 Task: Paste the format only.
Action: Mouse pressed left at (243, 423)
Screenshot: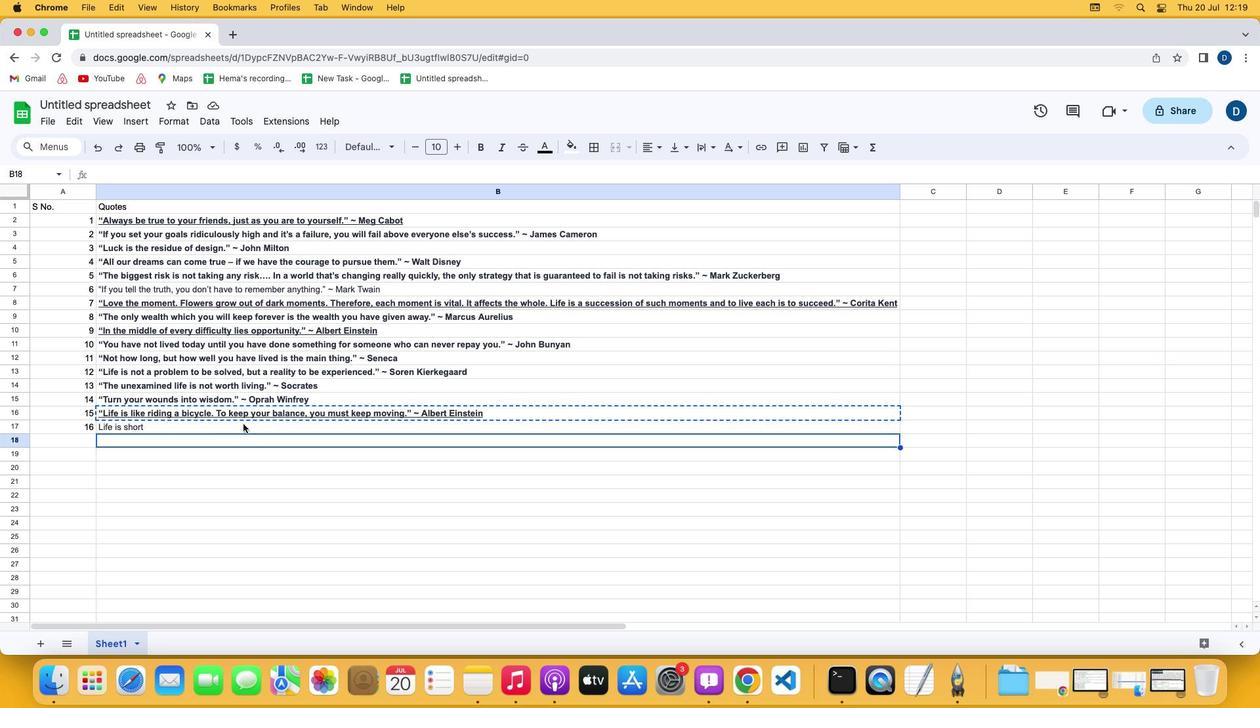 
Action: Mouse pressed left at (243, 423)
Screenshot: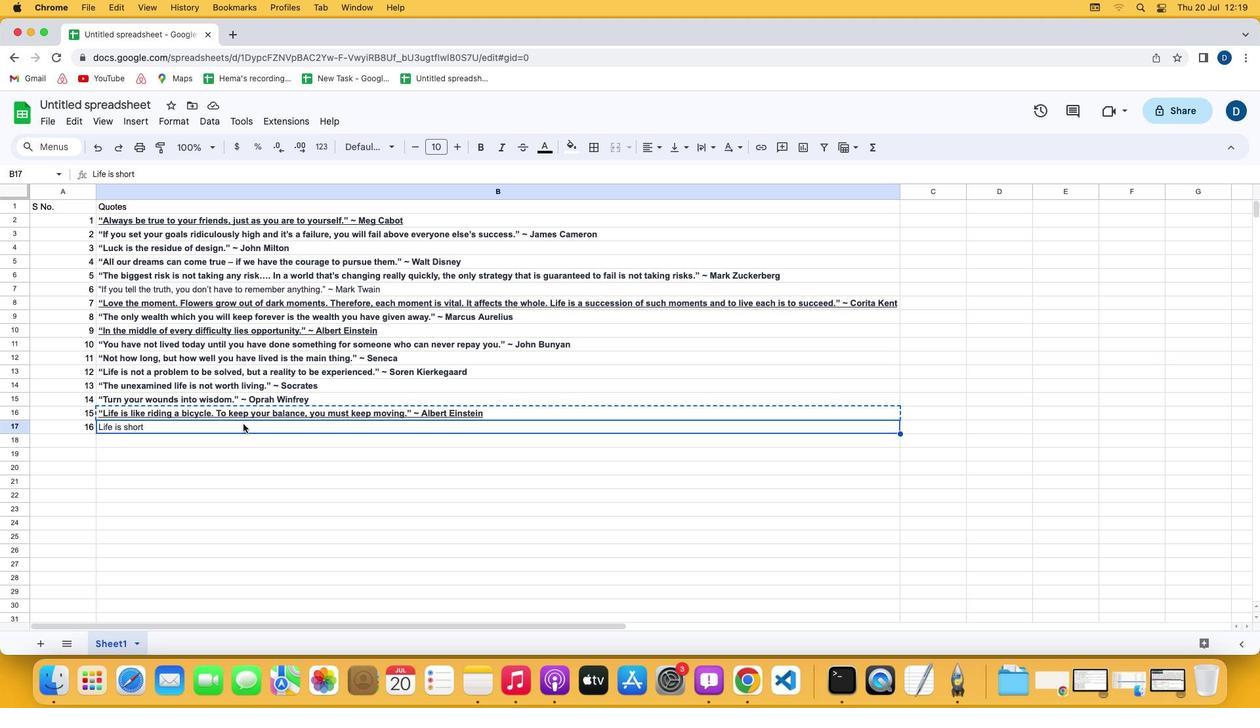 
Action: Mouse moved to (76, 120)
Screenshot: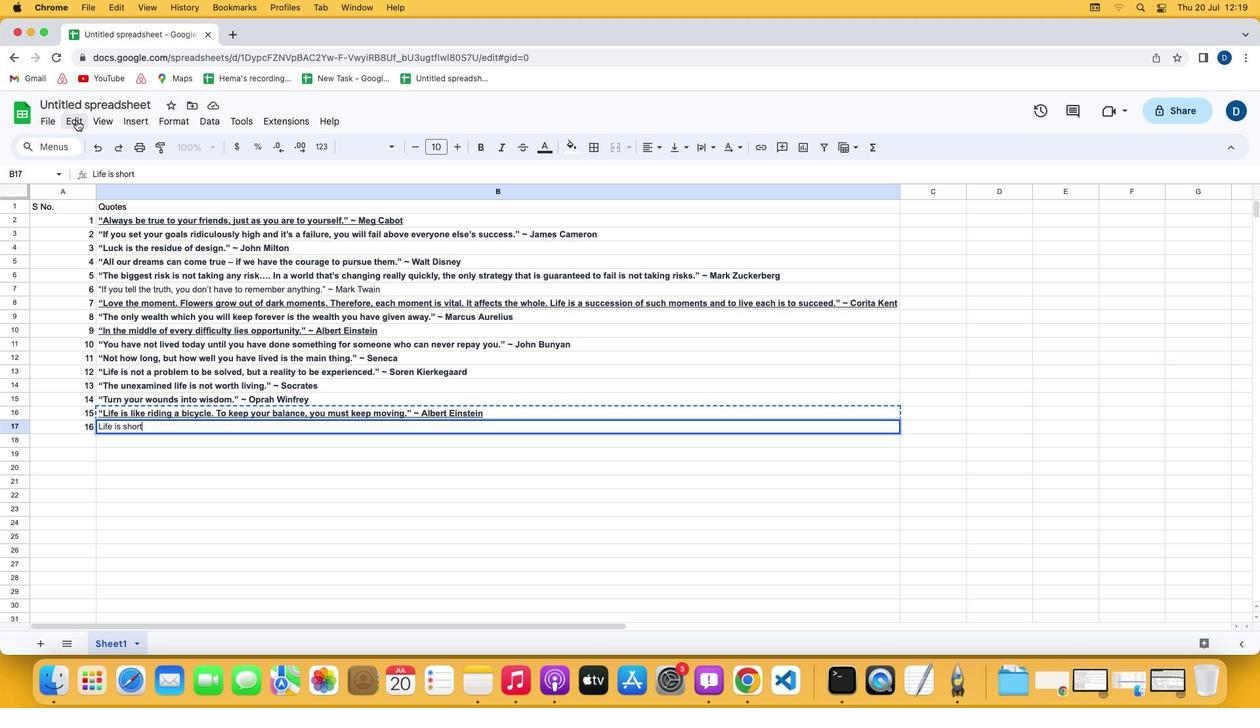 
Action: Mouse pressed left at (76, 120)
Screenshot: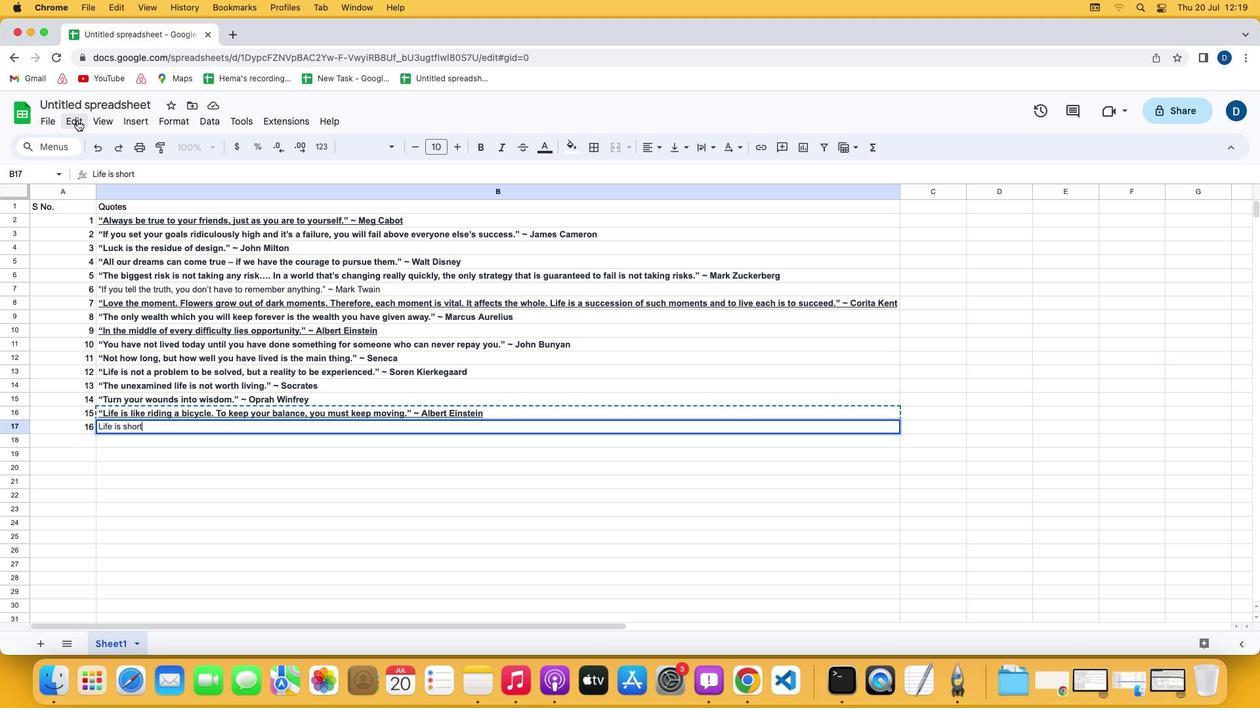 
Action: Mouse moved to (310, 281)
Screenshot: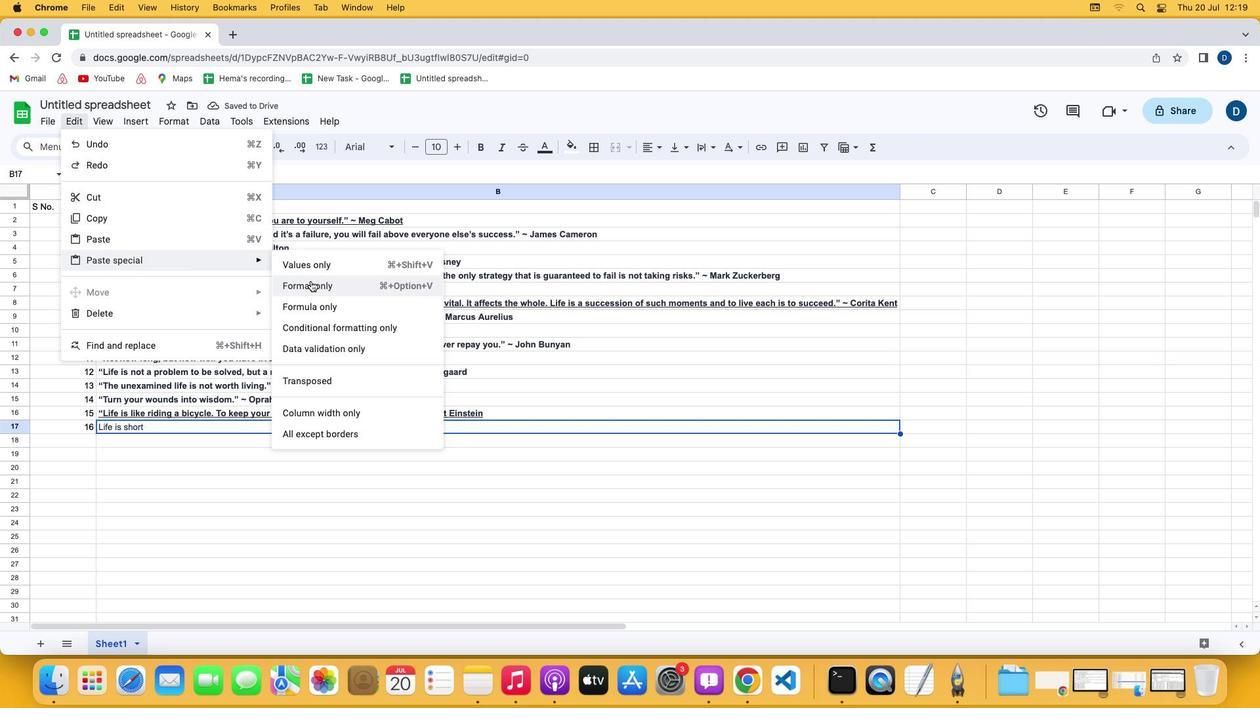 
Action: Mouse pressed left at (310, 281)
Screenshot: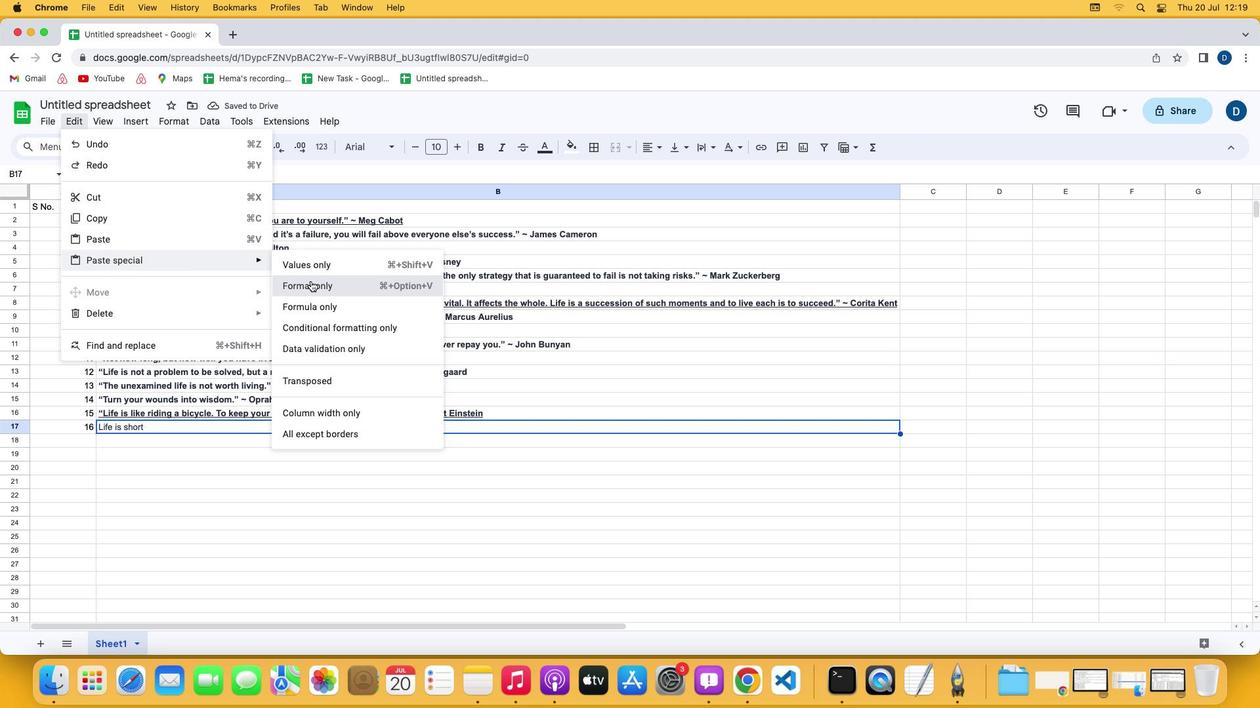
Action: Mouse moved to (312, 601)
Screenshot: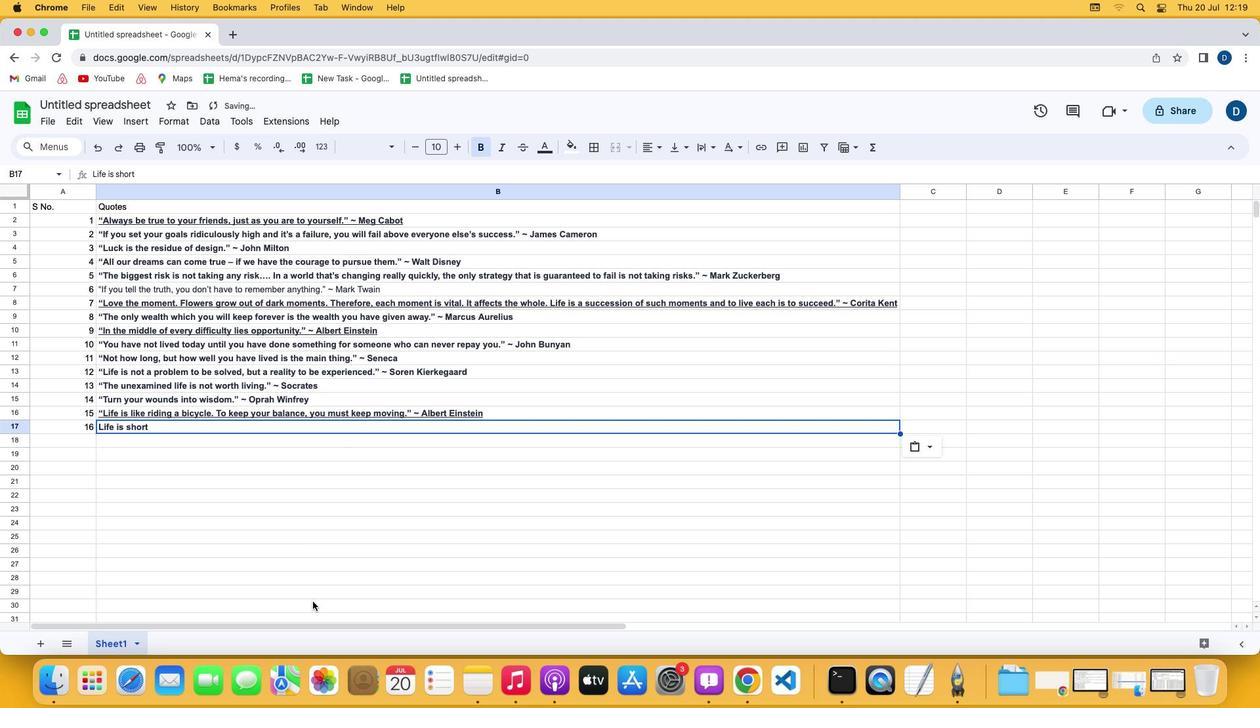 
